Task: Create an event for the quarterly business review.
Action: Mouse pressed left at (53, 105)
Screenshot: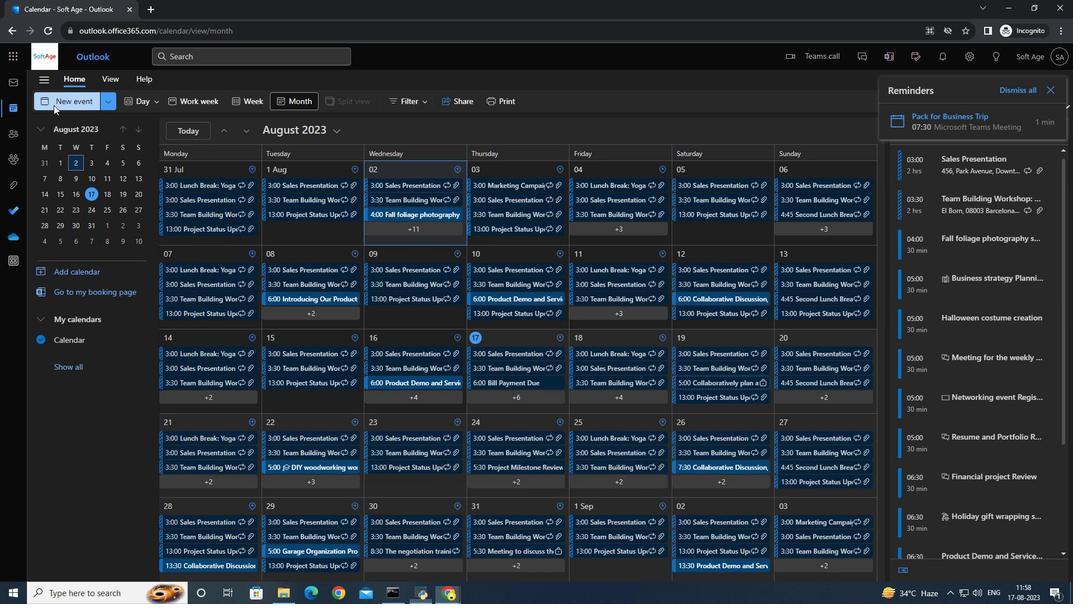 
Action: Mouse moved to (278, 168)
Screenshot: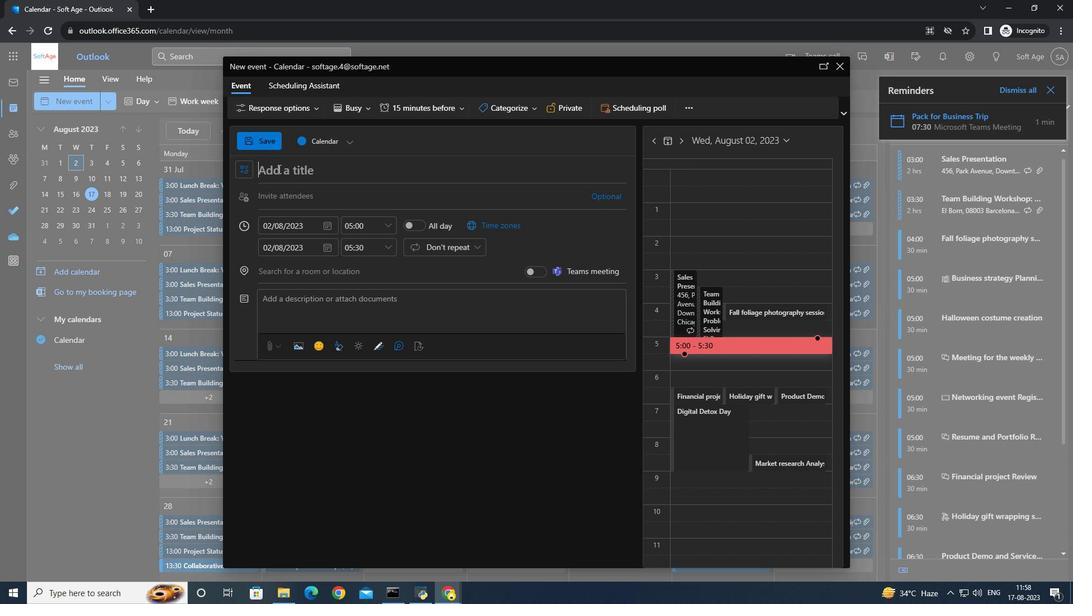 
Action: Mouse pressed left at (278, 168)
Screenshot: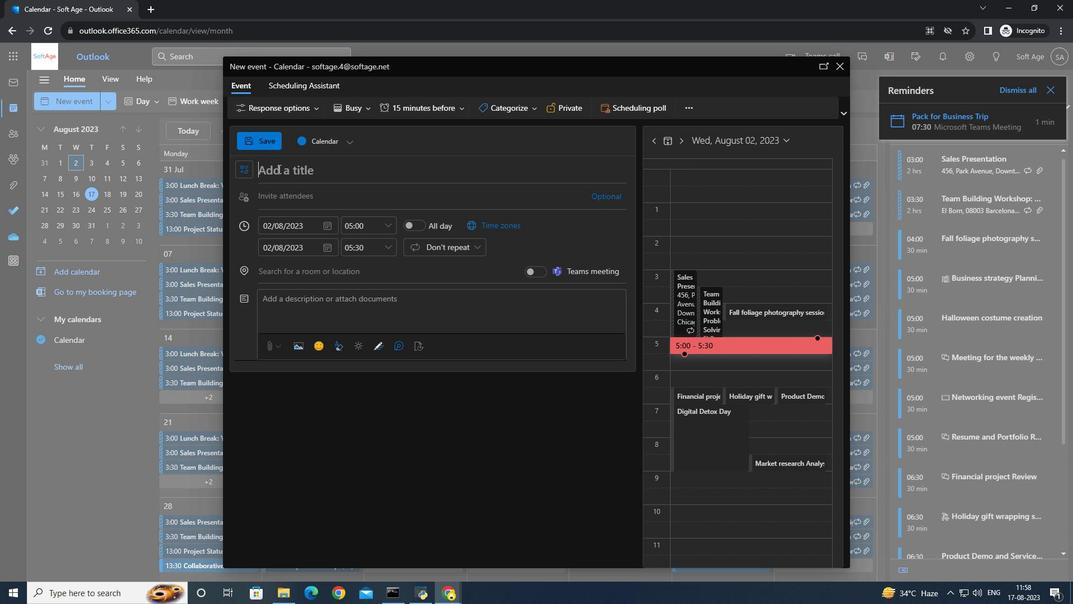 
Action: Key pressed <Key.caps_lock>Q<Key.caps_lock>uarterly<Key.space><Key.caps_lock>B<Key.caps_lock>uis<Key.backspace><Key.backspace>siness<Key.space><Key.caps_lock>R<Key.caps_lock>eview
Screenshot: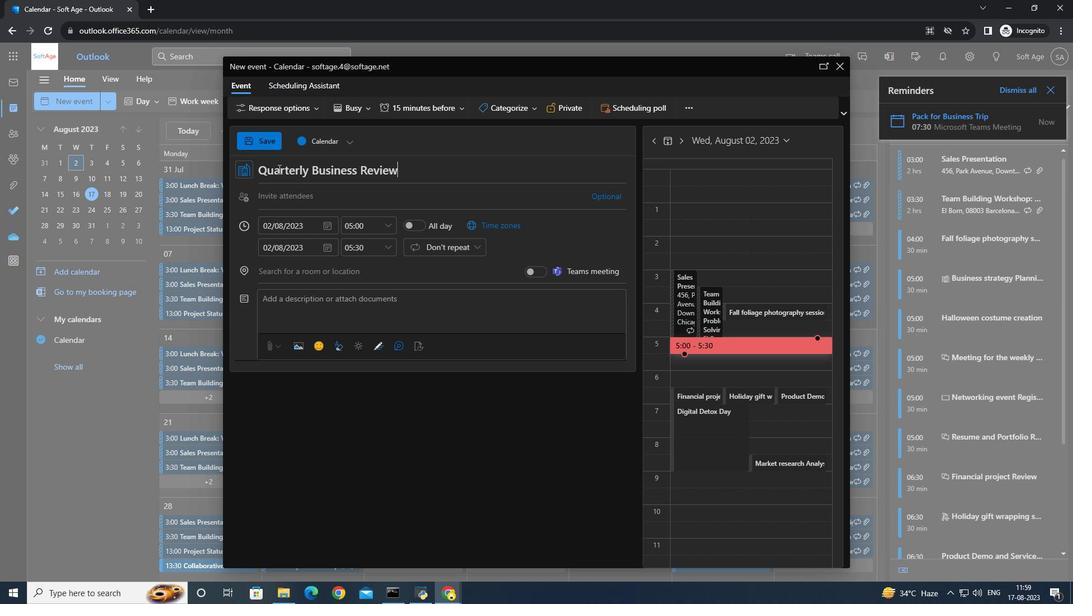 
Action: Mouse moved to (262, 138)
Screenshot: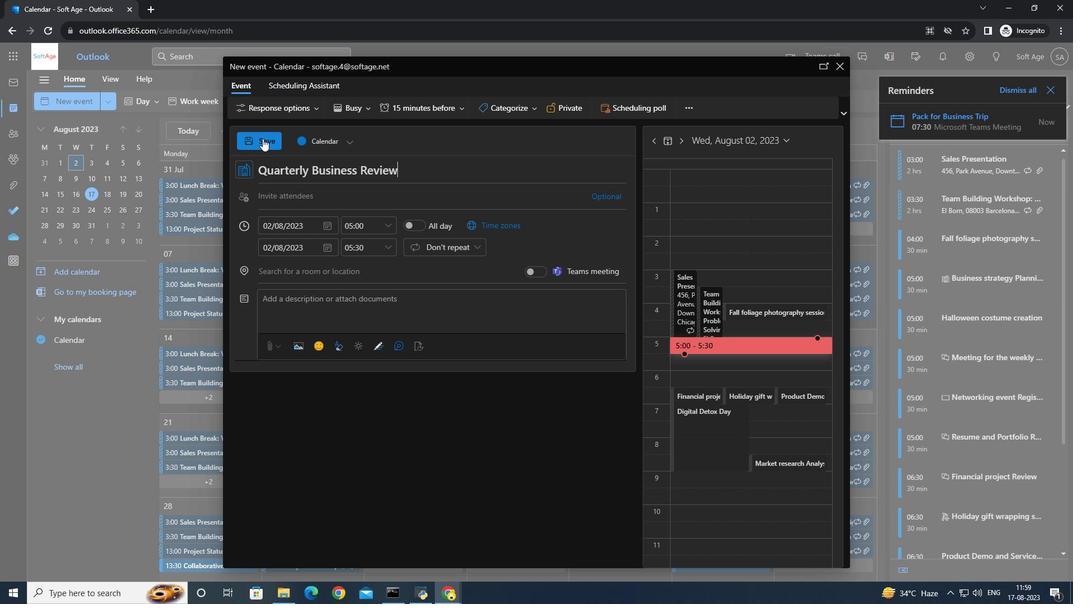 
Action: Mouse pressed left at (262, 138)
Screenshot: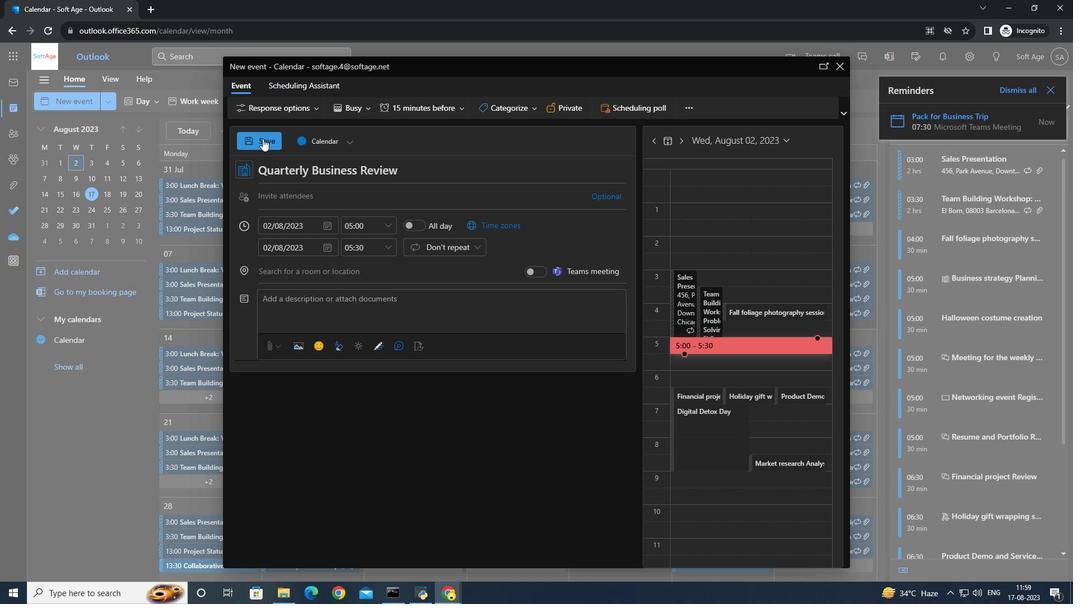 
